 Task: Sort the products in the category "Sour Beer" by unit price (high first).
Action: Mouse moved to (823, 316)
Screenshot: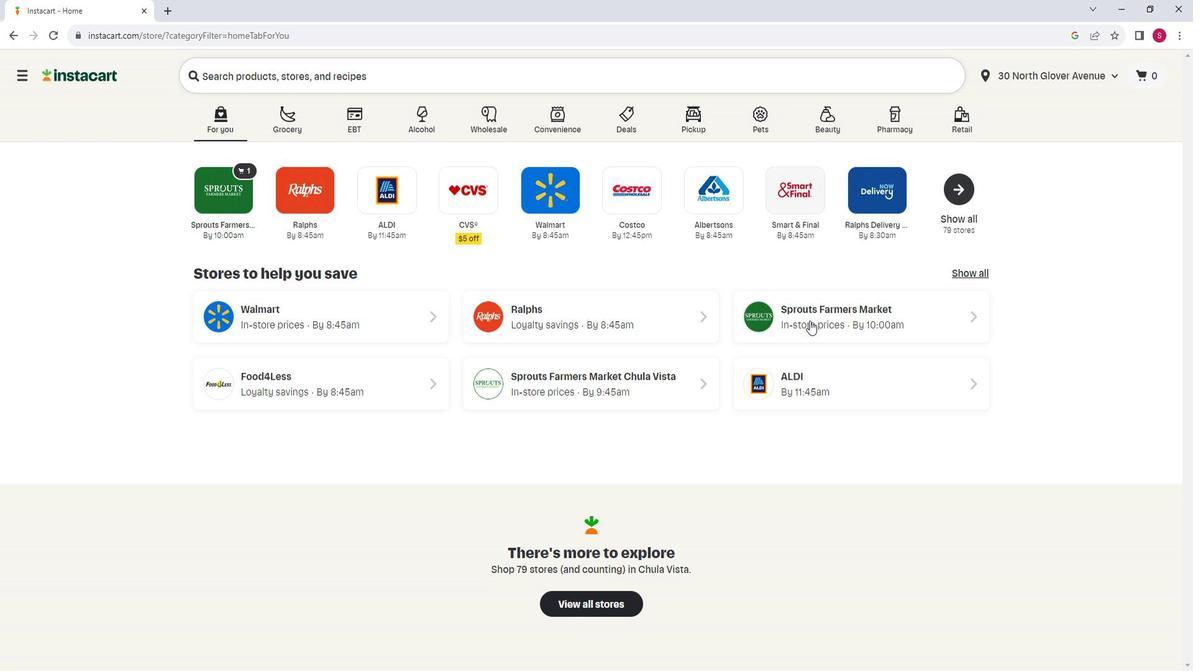 
Action: Mouse pressed left at (823, 316)
Screenshot: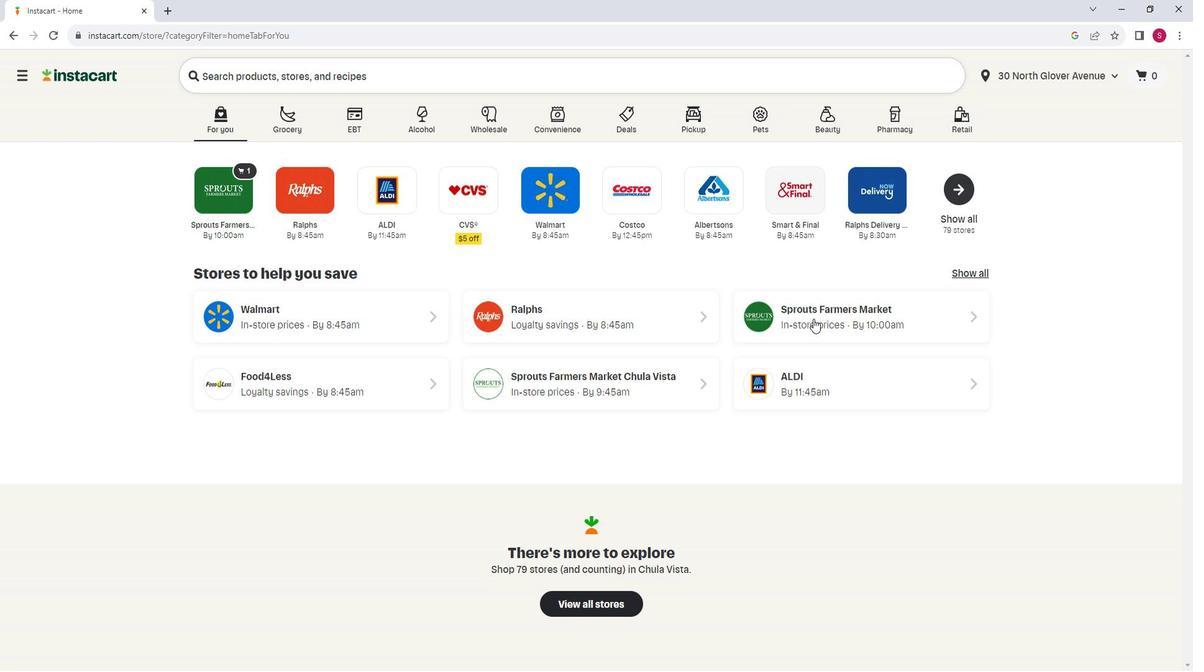 
Action: Mouse moved to (124, 333)
Screenshot: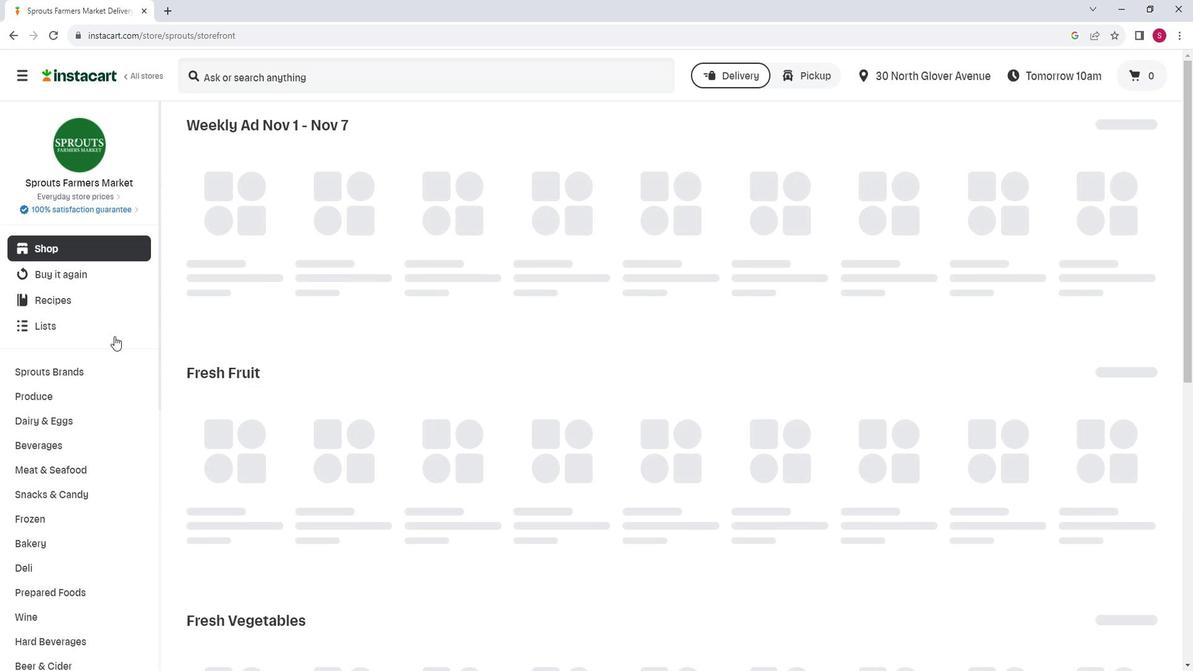 
Action: Mouse scrolled (124, 333) with delta (0, 0)
Screenshot: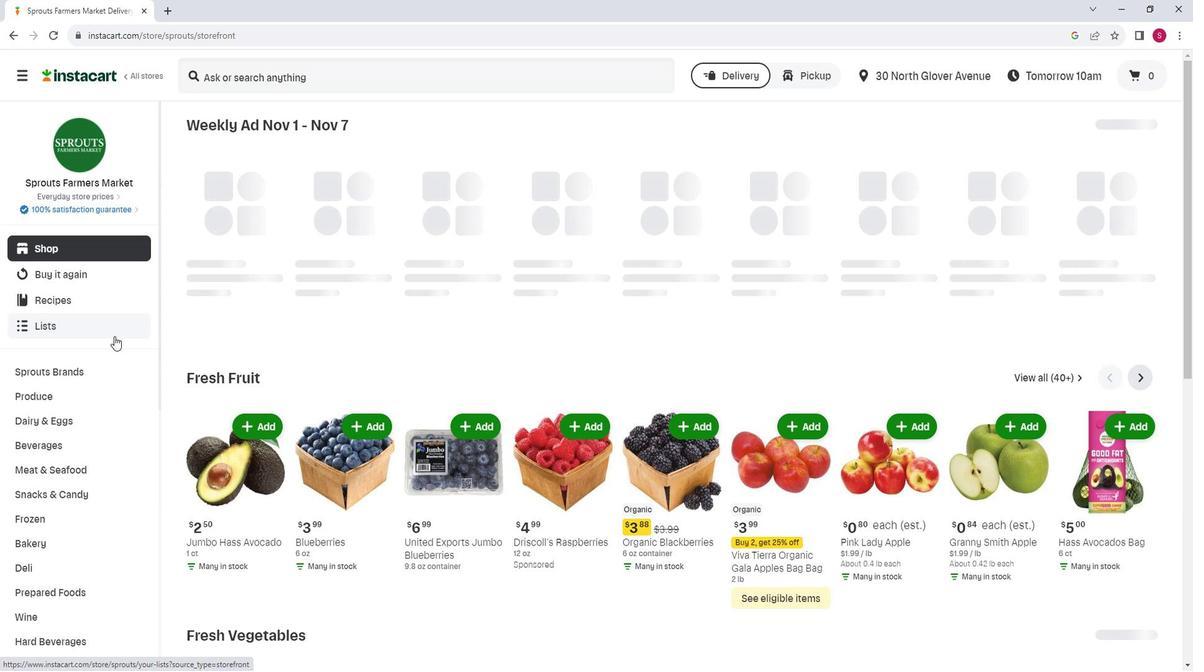 
Action: Mouse scrolled (124, 333) with delta (0, 0)
Screenshot: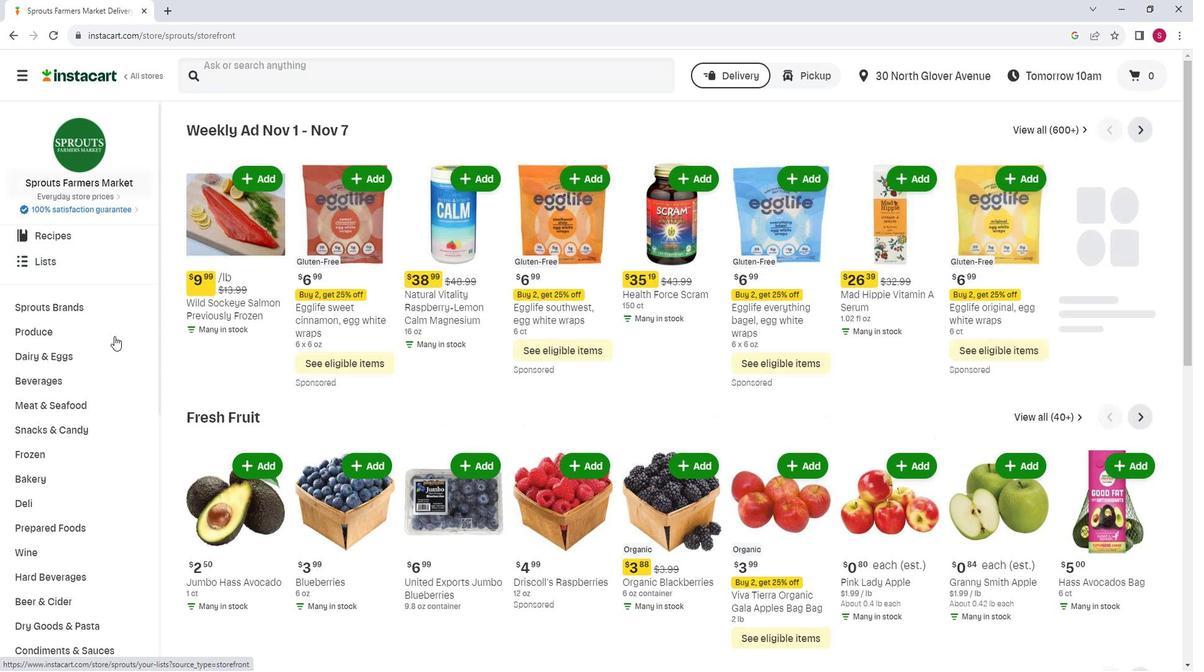 
Action: Mouse moved to (82, 584)
Screenshot: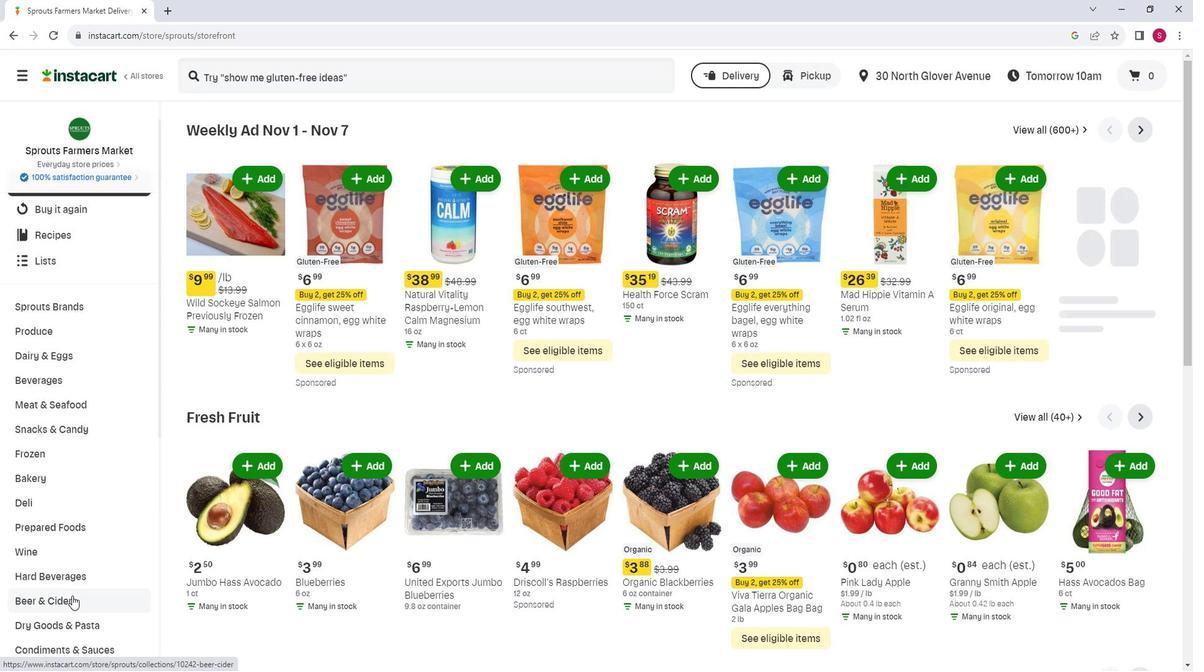 
Action: Mouse pressed left at (82, 584)
Screenshot: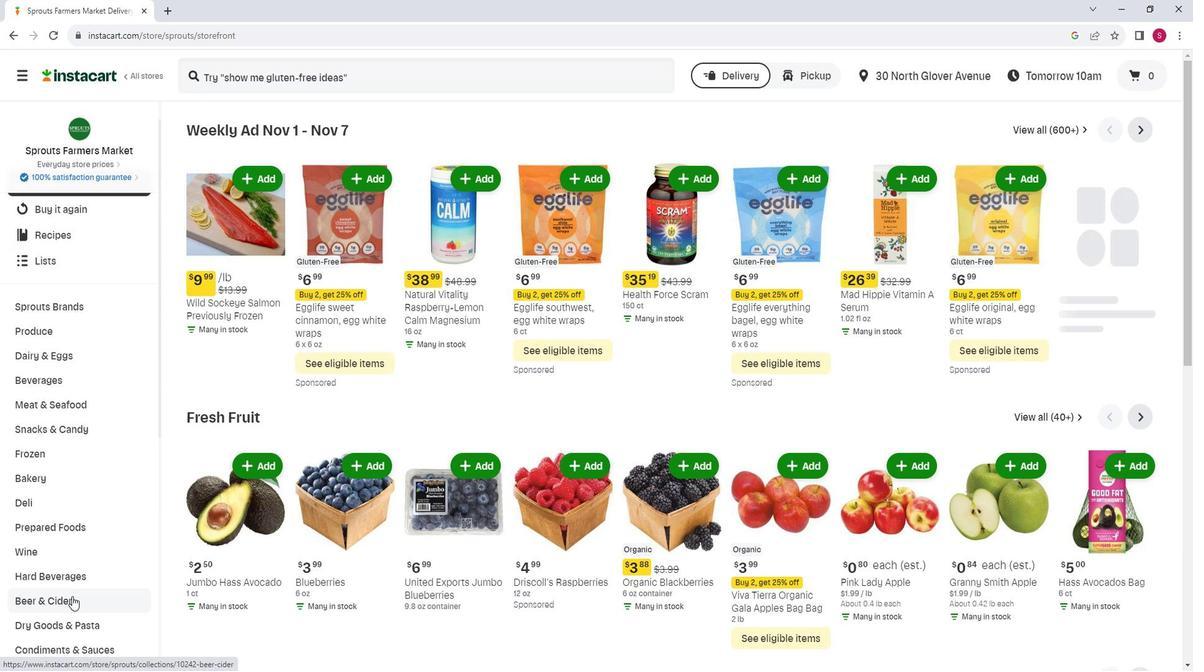 
Action: Mouse moved to (921, 162)
Screenshot: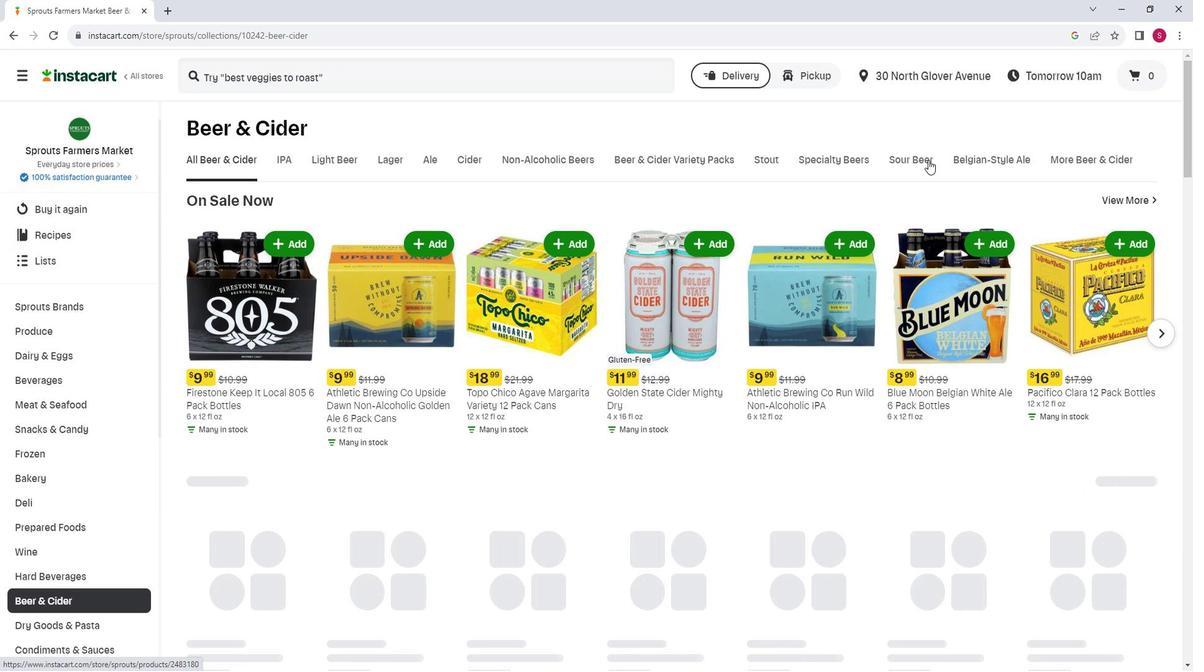 
Action: Mouse pressed left at (921, 162)
Screenshot: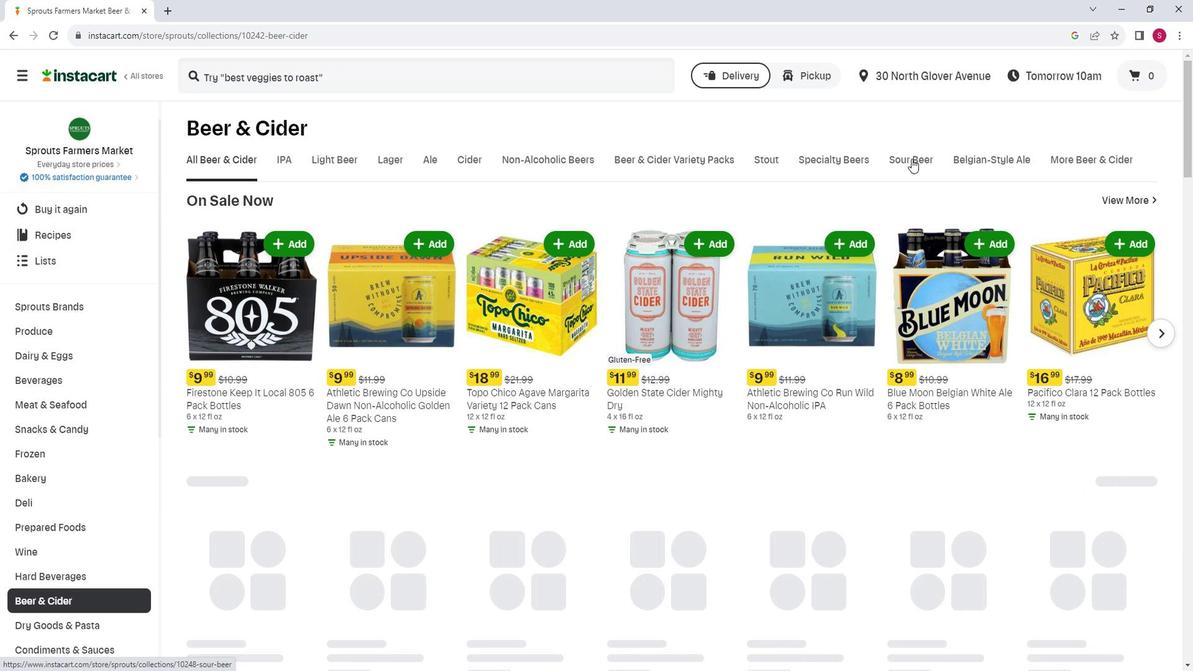 
Action: Mouse moved to (1162, 203)
Screenshot: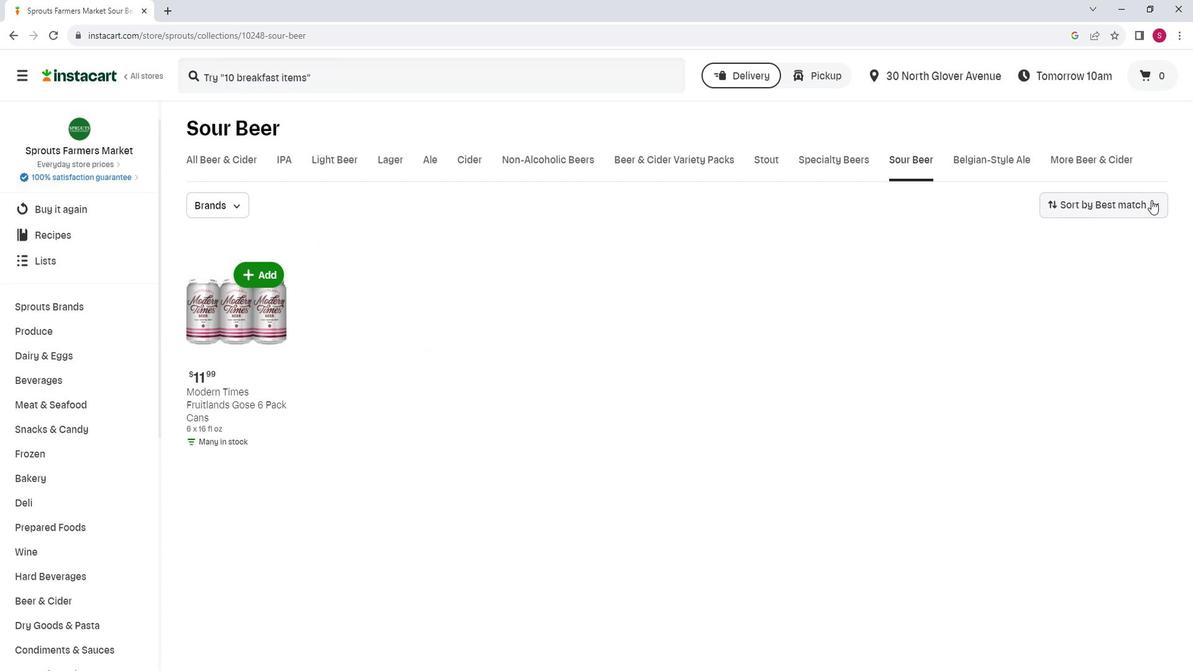 
Action: Mouse pressed left at (1162, 203)
Screenshot: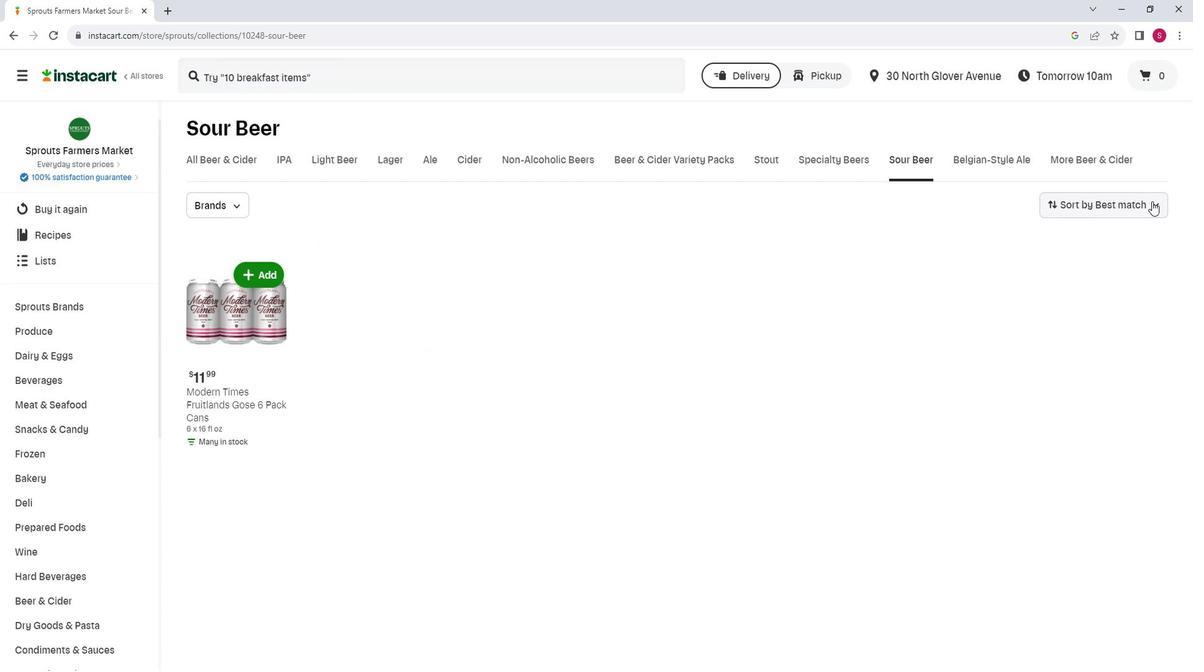 
Action: Mouse moved to (1124, 349)
Screenshot: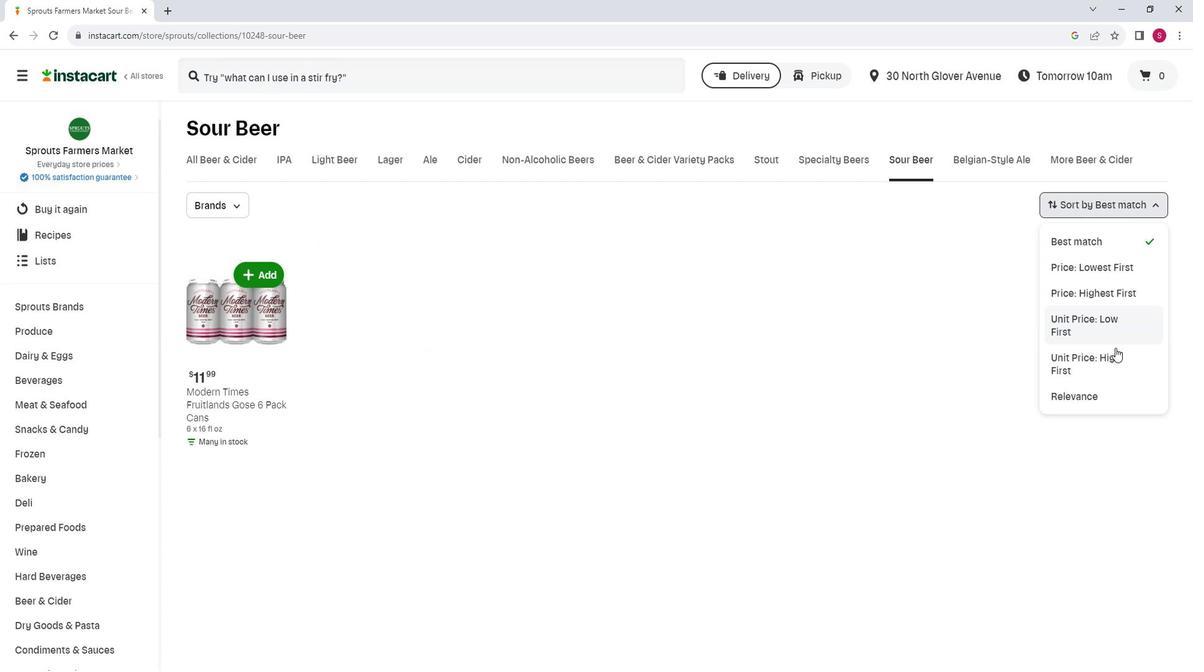 
Action: Mouse pressed left at (1124, 349)
Screenshot: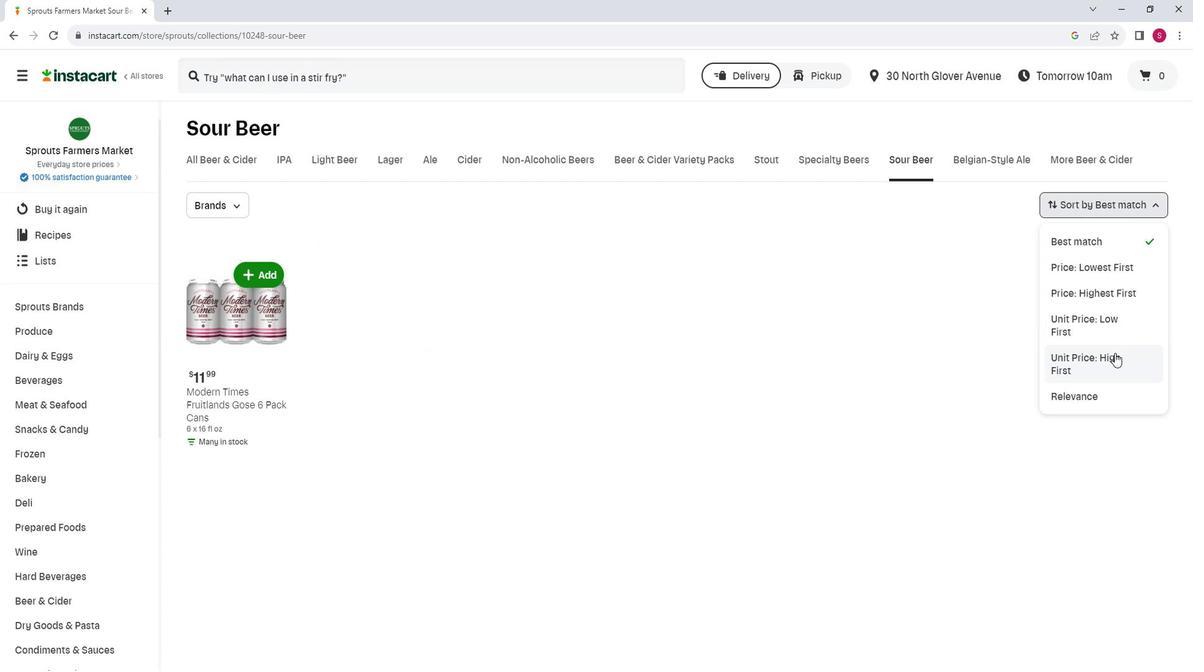 
Action: Mouse moved to (689, 351)
Screenshot: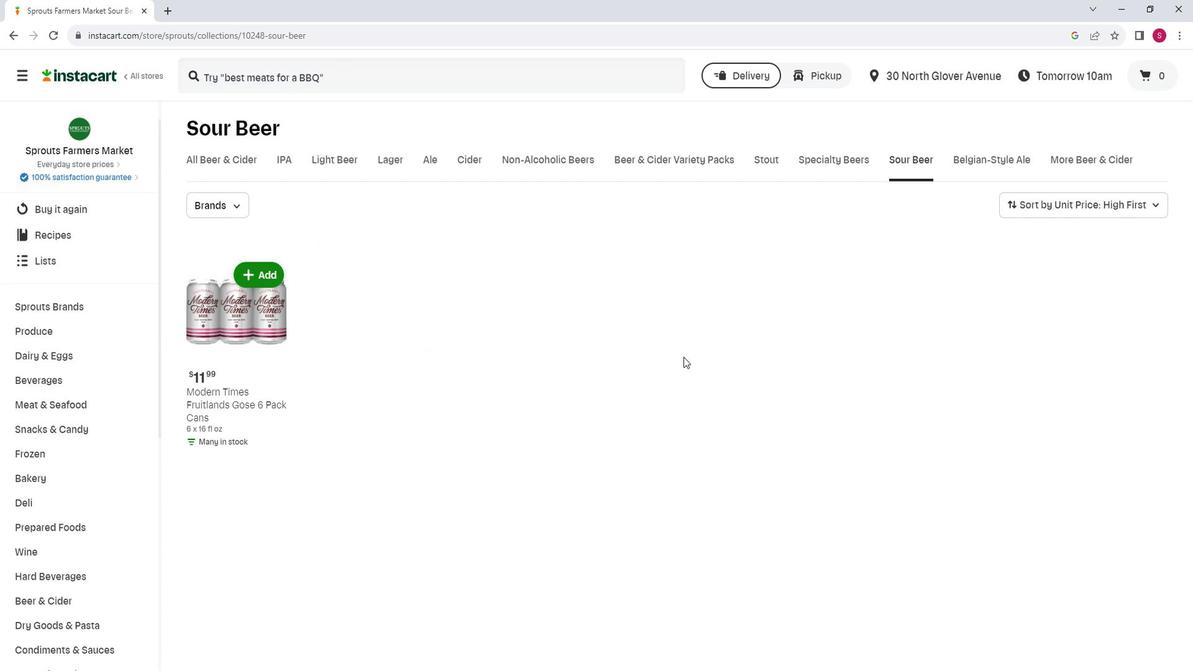 
